 Task: Check the average views per listing of fenced yard in the last 1 year.
Action: Mouse moved to (916, 229)
Screenshot: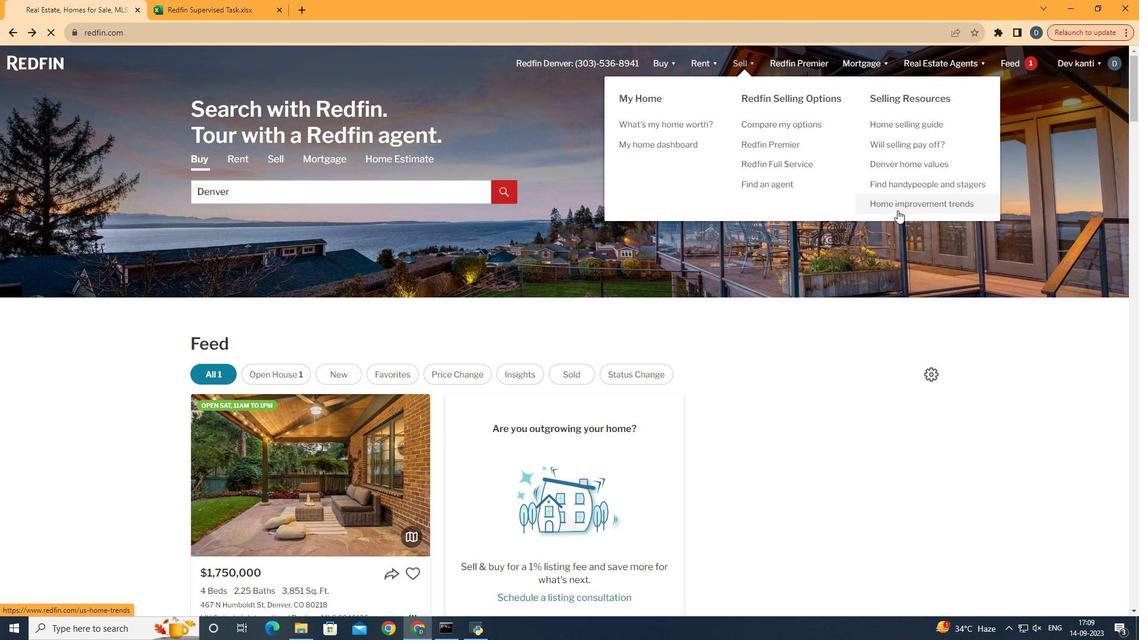 
Action: Mouse pressed left at (916, 229)
Screenshot: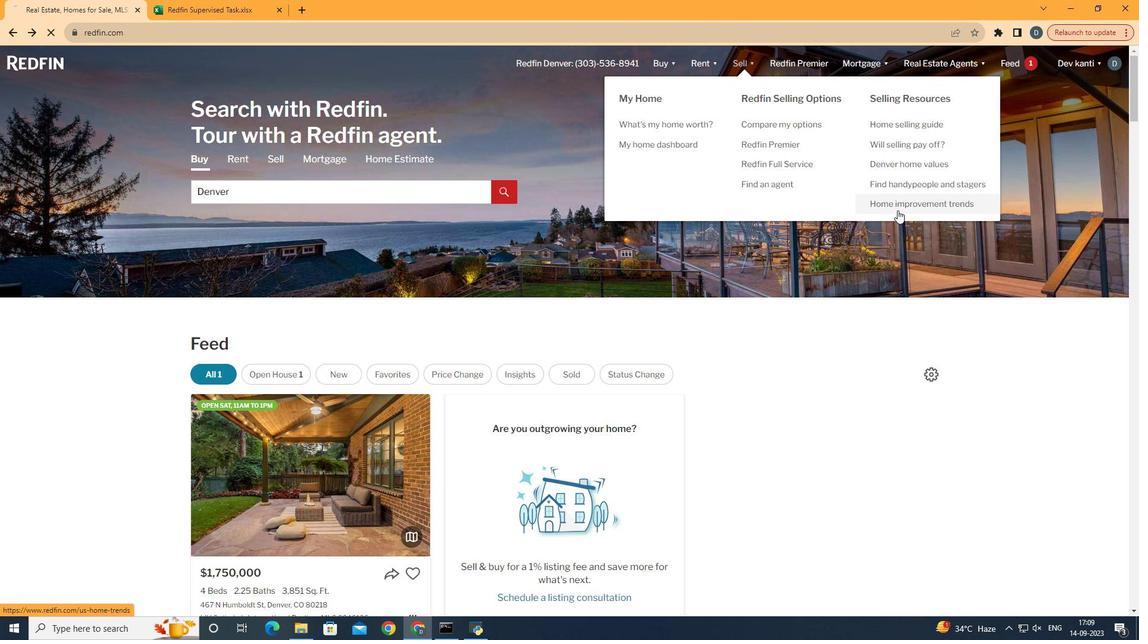 
Action: Mouse moved to (303, 253)
Screenshot: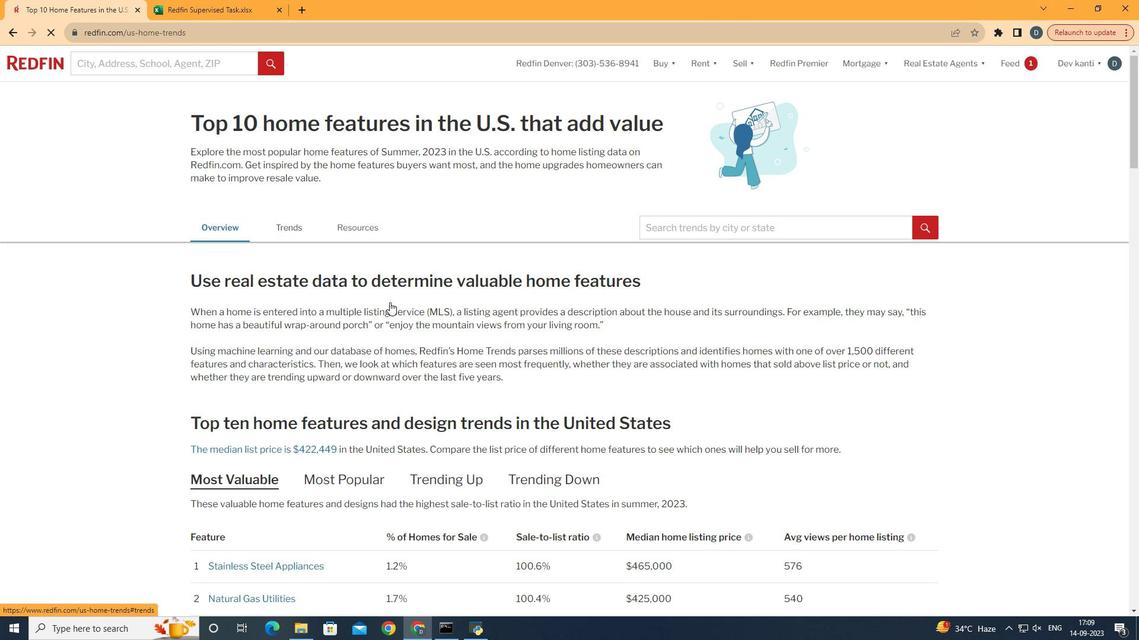 
Action: Mouse pressed left at (303, 253)
Screenshot: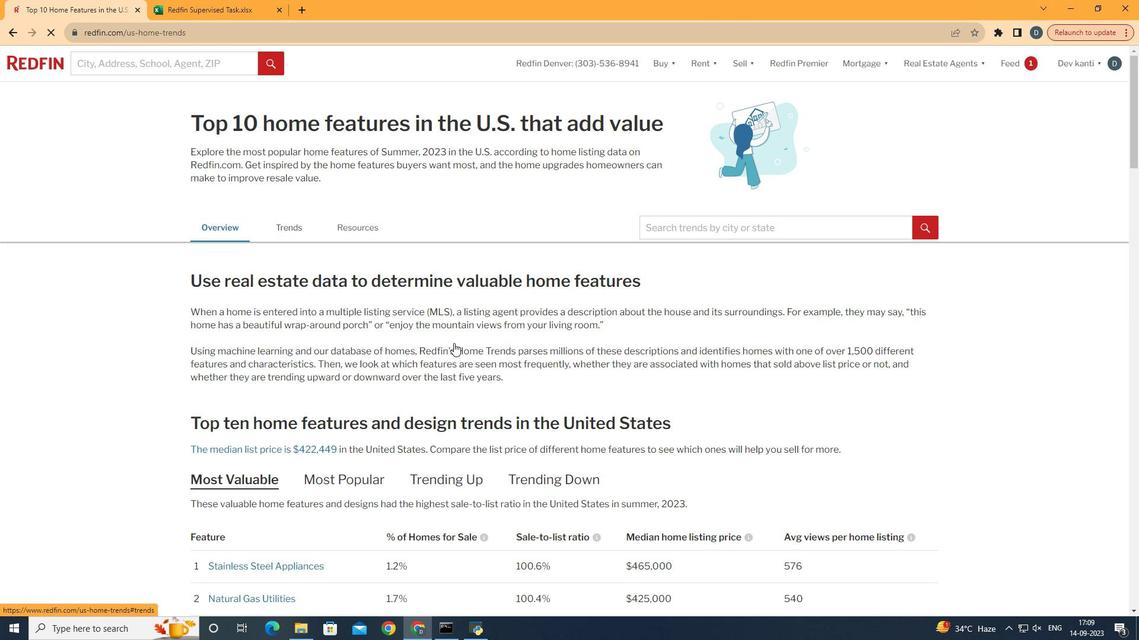 
Action: Mouse moved to (494, 372)
Screenshot: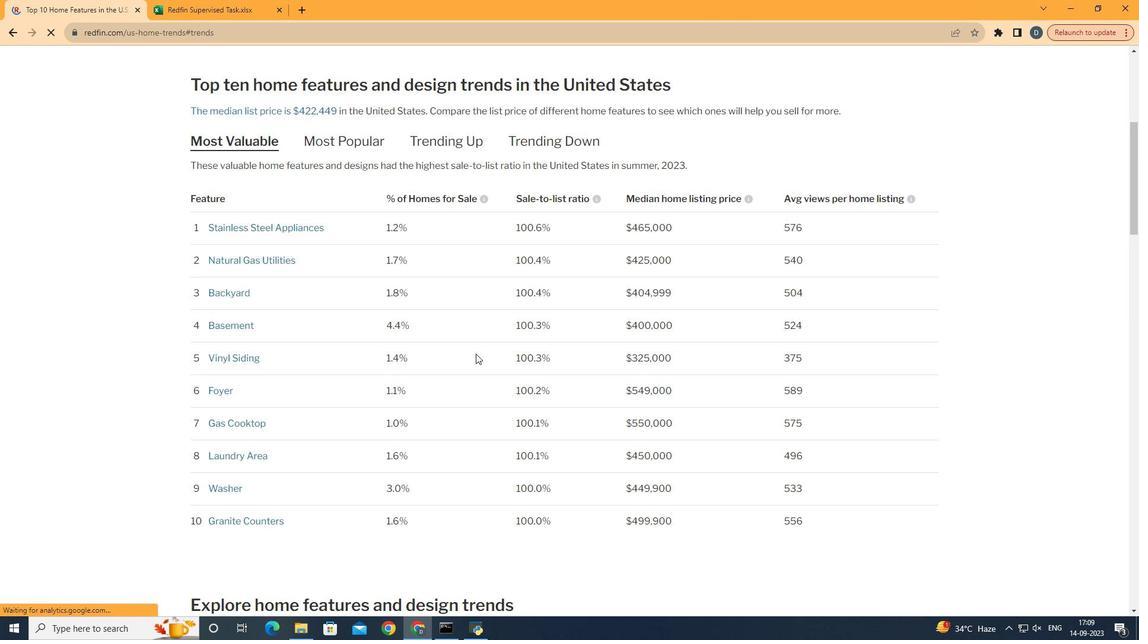 
Action: Mouse scrolled (494, 372) with delta (0, 0)
Screenshot: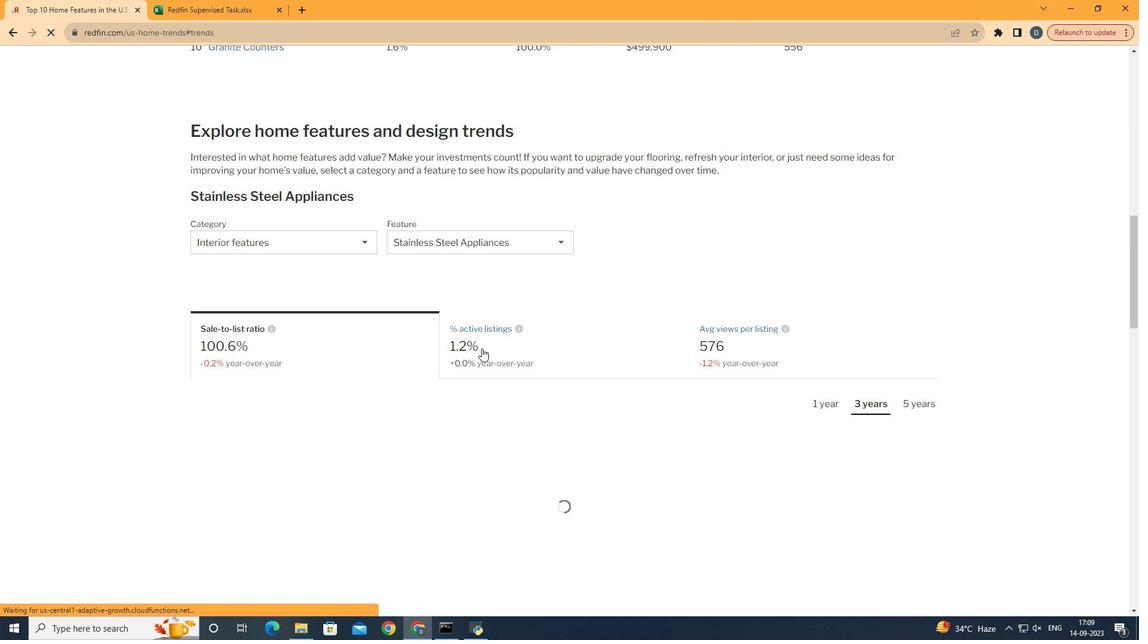 
Action: Mouse scrolled (494, 372) with delta (0, 0)
Screenshot: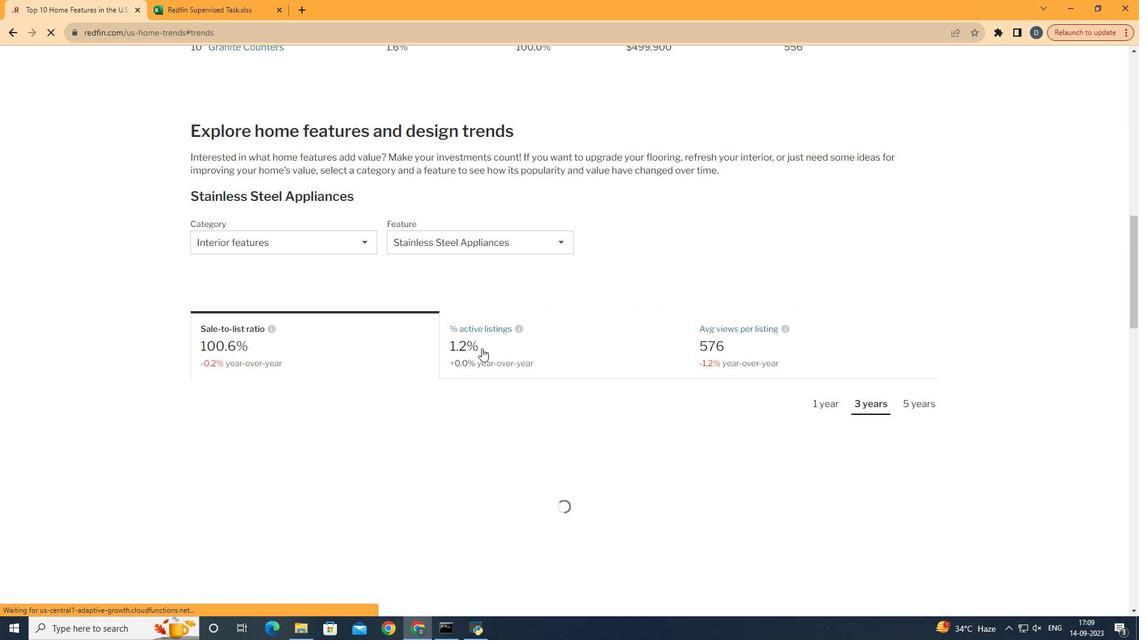 
Action: Mouse scrolled (494, 372) with delta (0, 0)
Screenshot: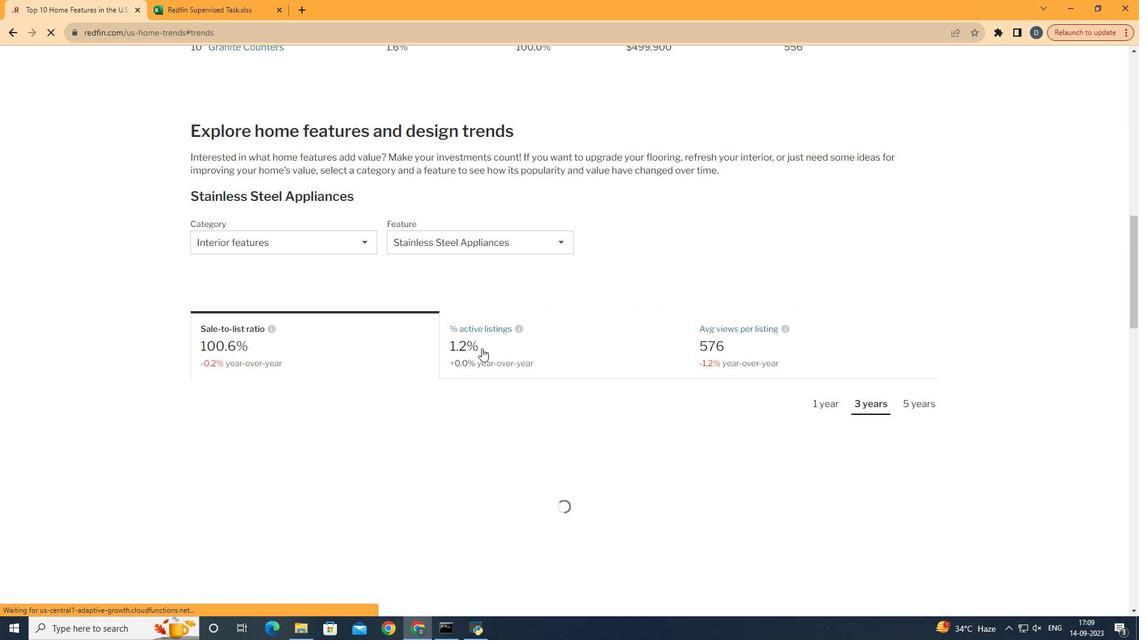 
Action: Mouse scrolled (494, 372) with delta (0, 0)
Screenshot: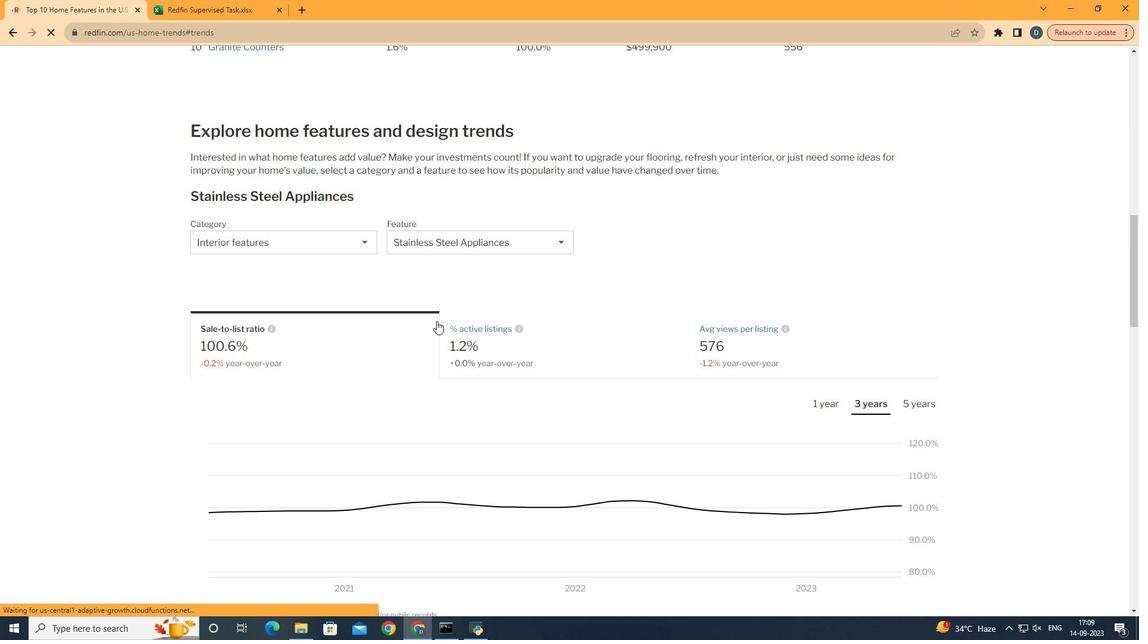 
Action: Mouse scrolled (494, 372) with delta (0, 0)
Screenshot: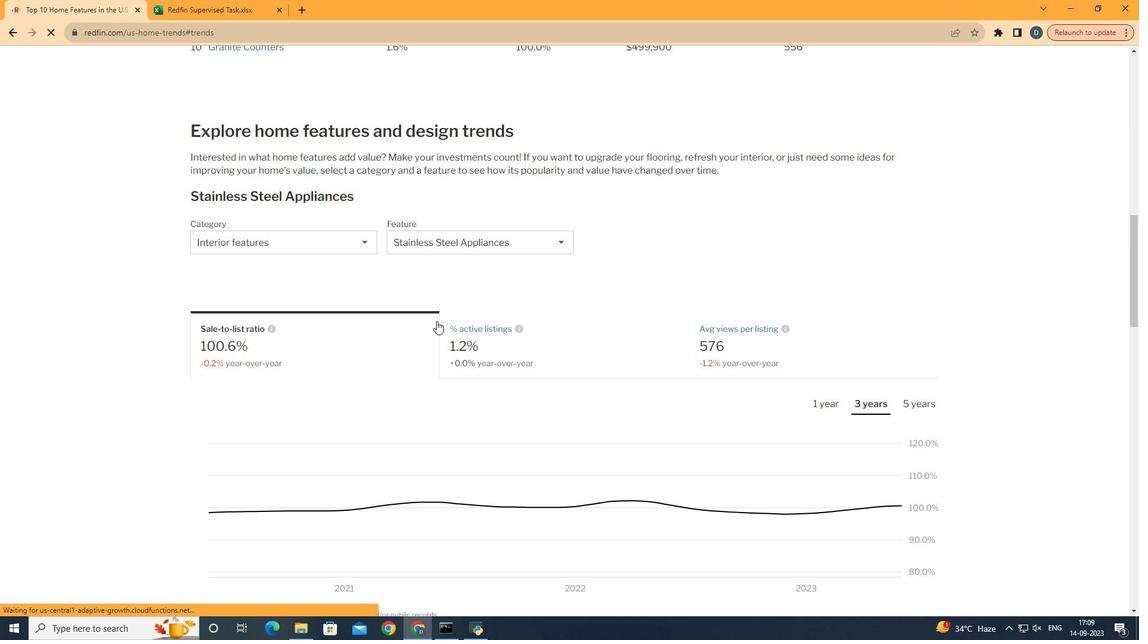 
Action: Mouse scrolled (494, 372) with delta (0, 0)
Screenshot: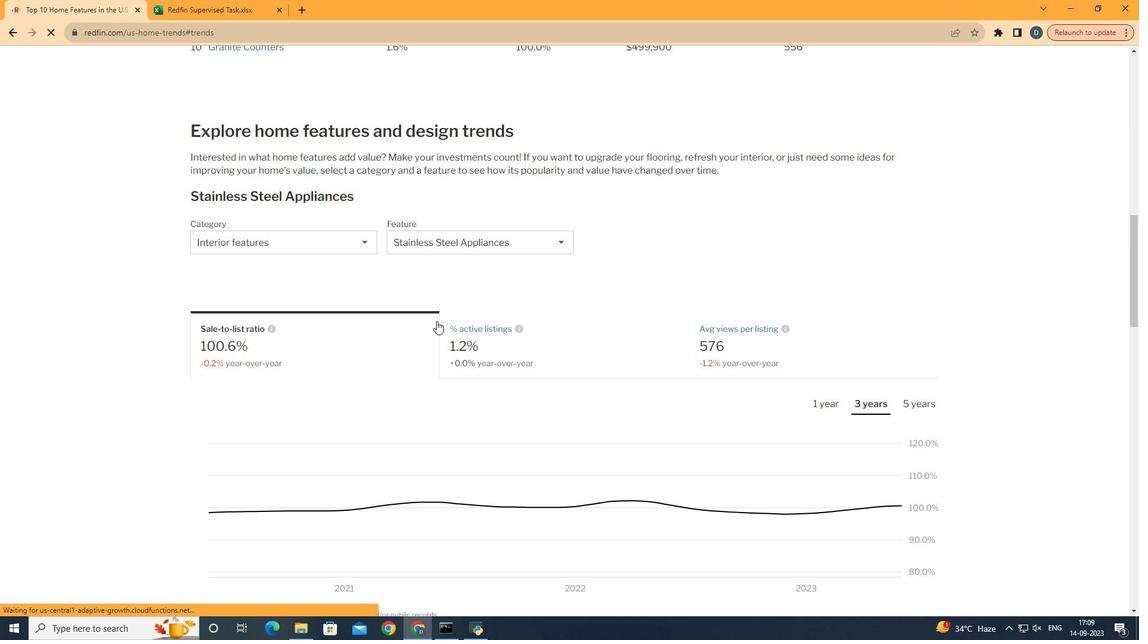 
Action: Mouse scrolled (494, 372) with delta (0, 0)
Screenshot: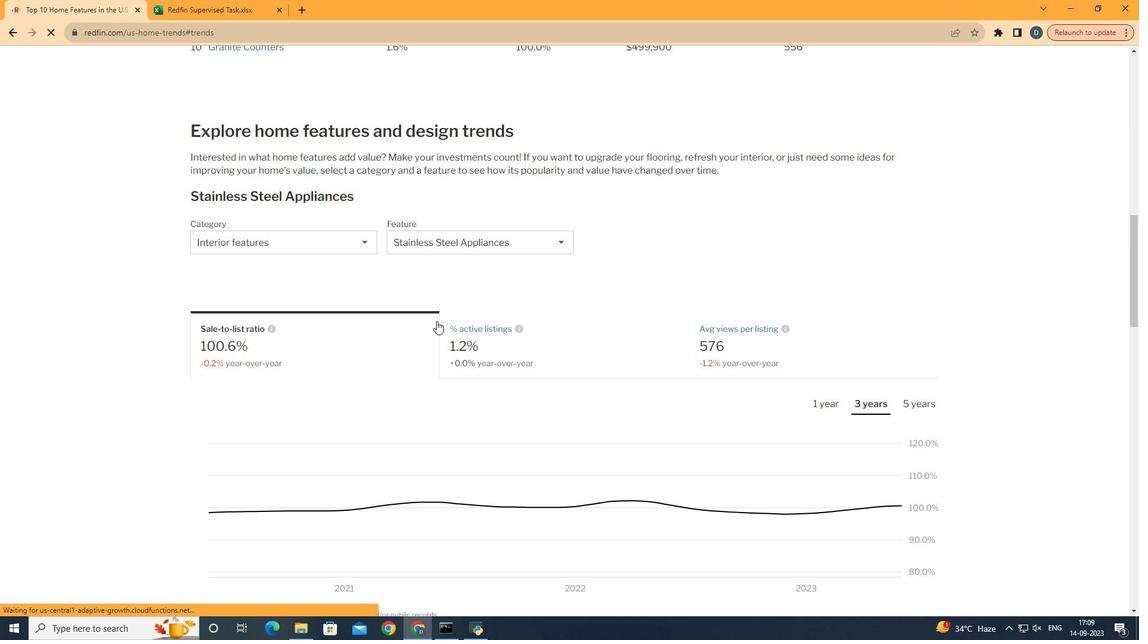 
Action: Mouse moved to (499, 372)
Screenshot: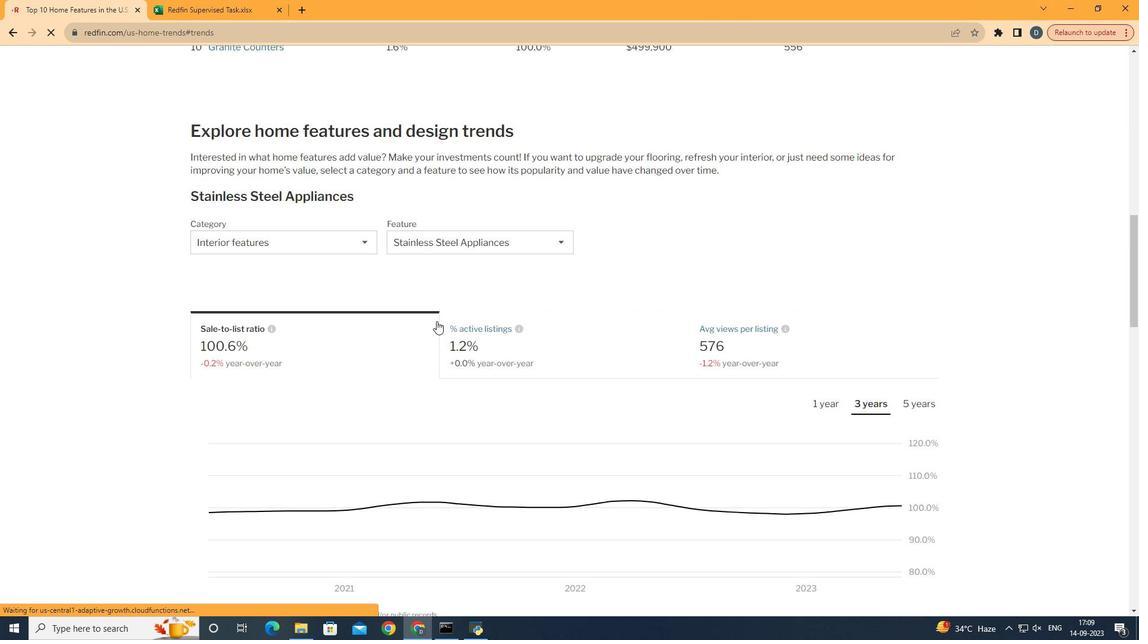 
Action: Mouse scrolled (499, 371) with delta (0, 0)
Screenshot: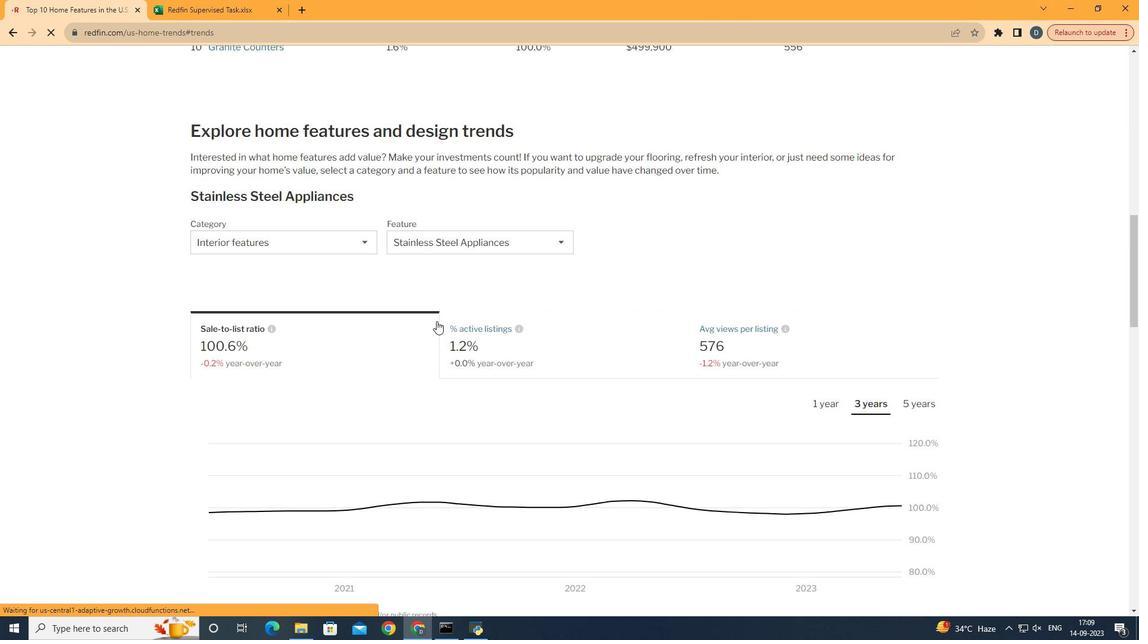 
Action: Mouse moved to (376, 277)
Screenshot: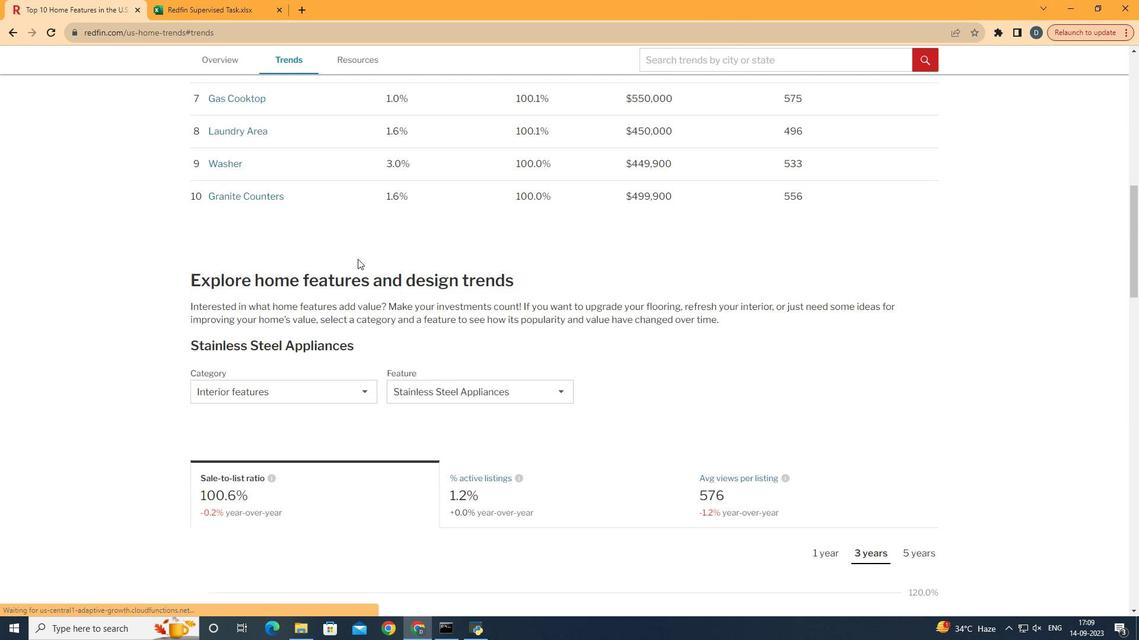 
Action: Mouse scrolled (376, 277) with delta (0, 0)
Screenshot: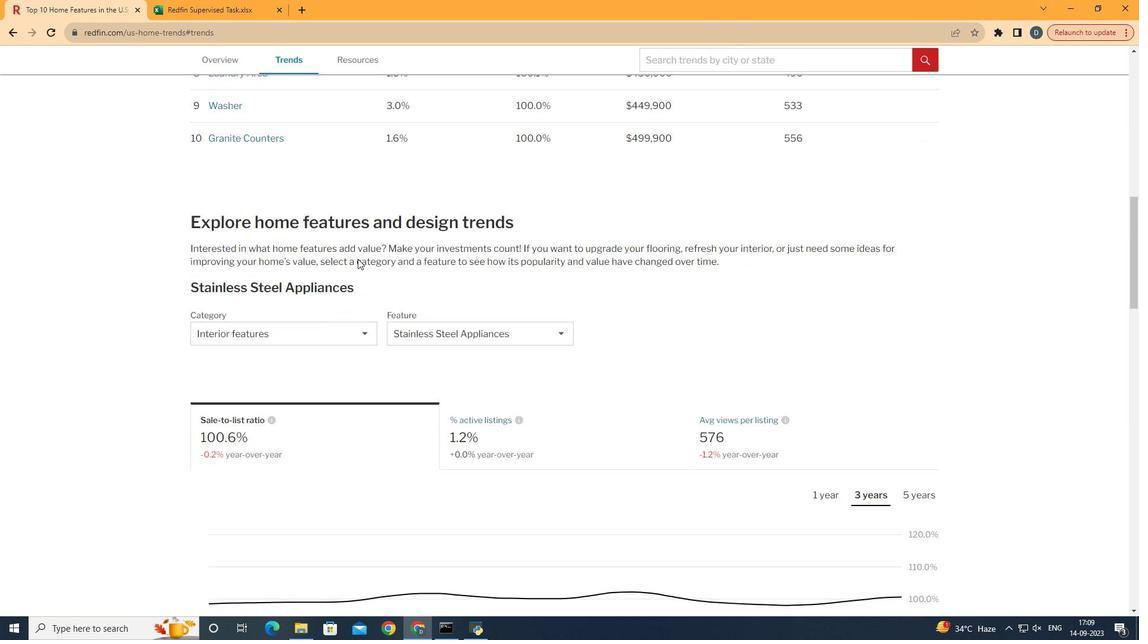
Action: Mouse scrolled (376, 277) with delta (0, 0)
Screenshot: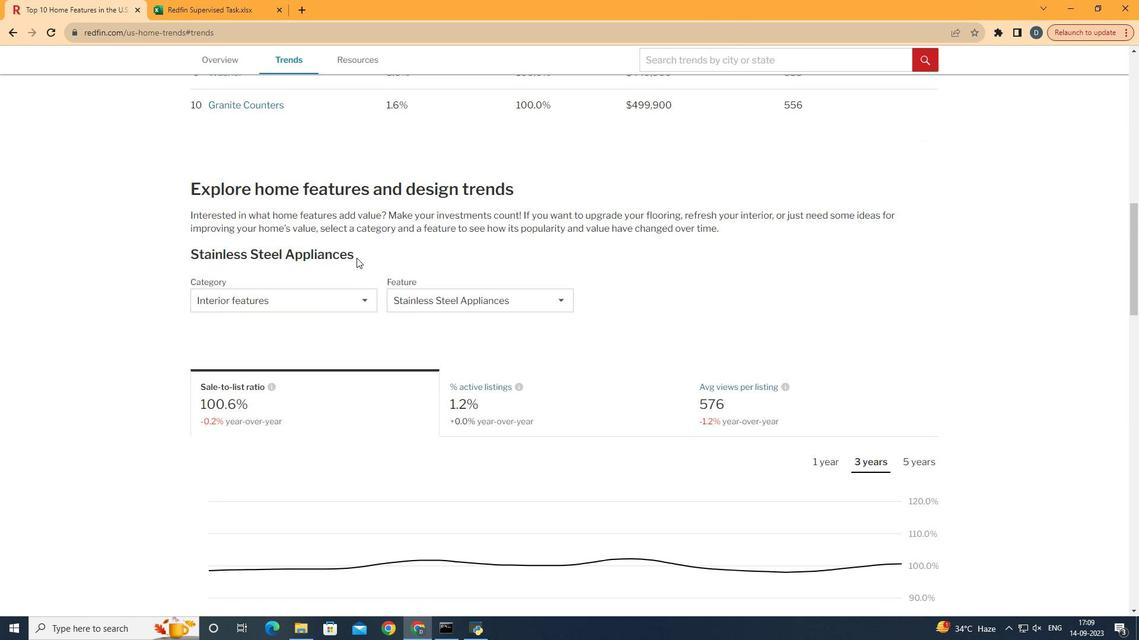 
Action: Mouse moved to (361, 310)
Screenshot: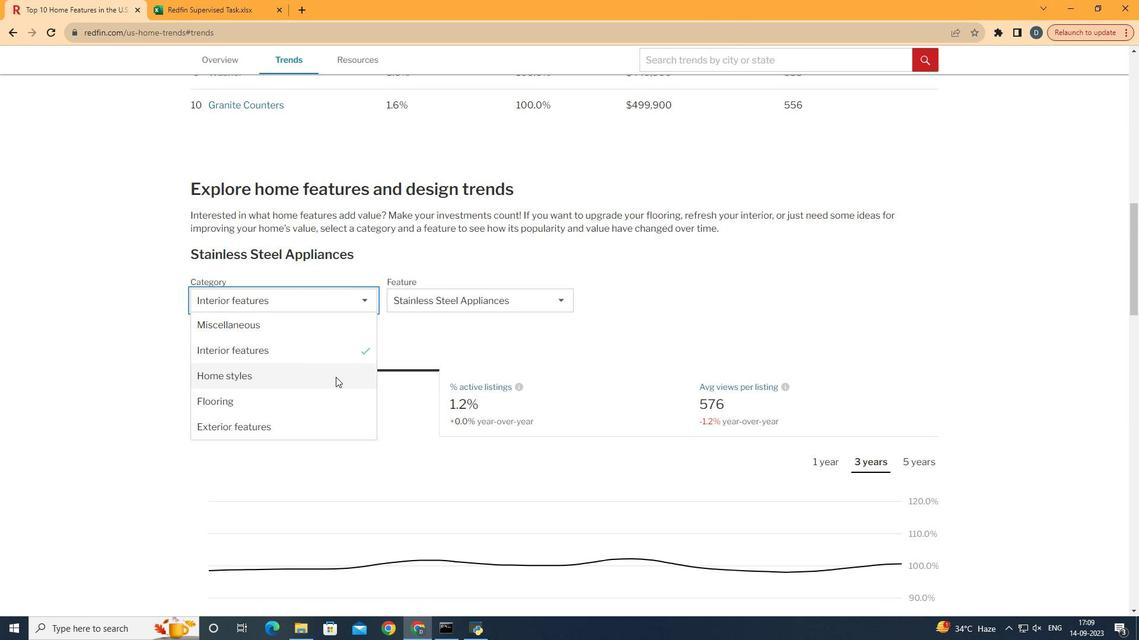 
Action: Mouse pressed left at (361, 310)
Screenshot: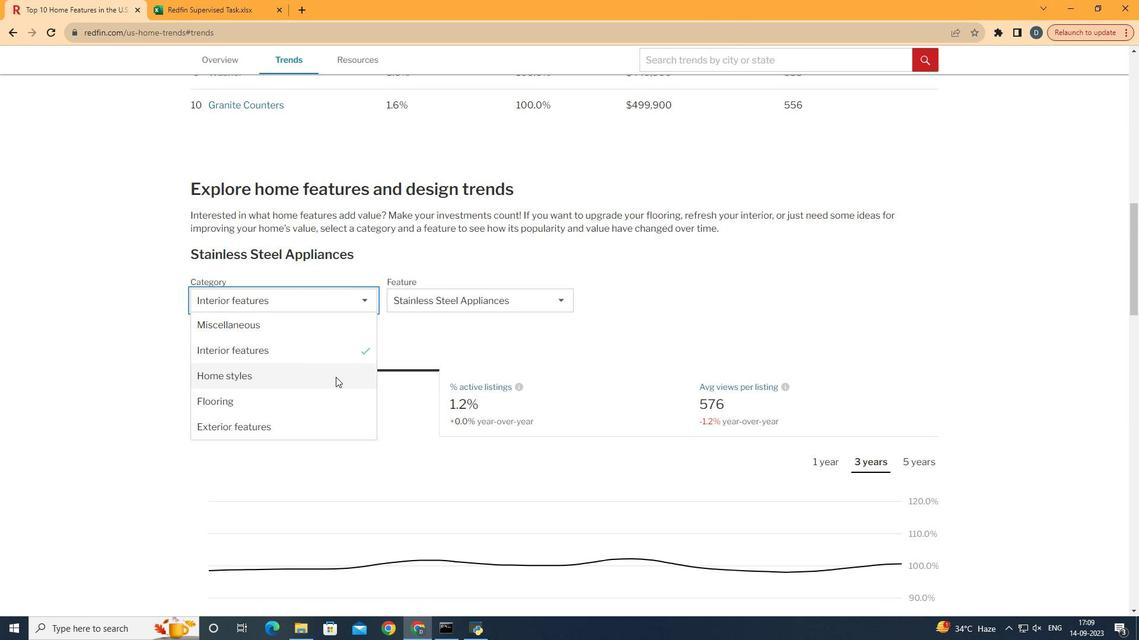 
Action: Mouse moved to (334, 437)
Screenshot: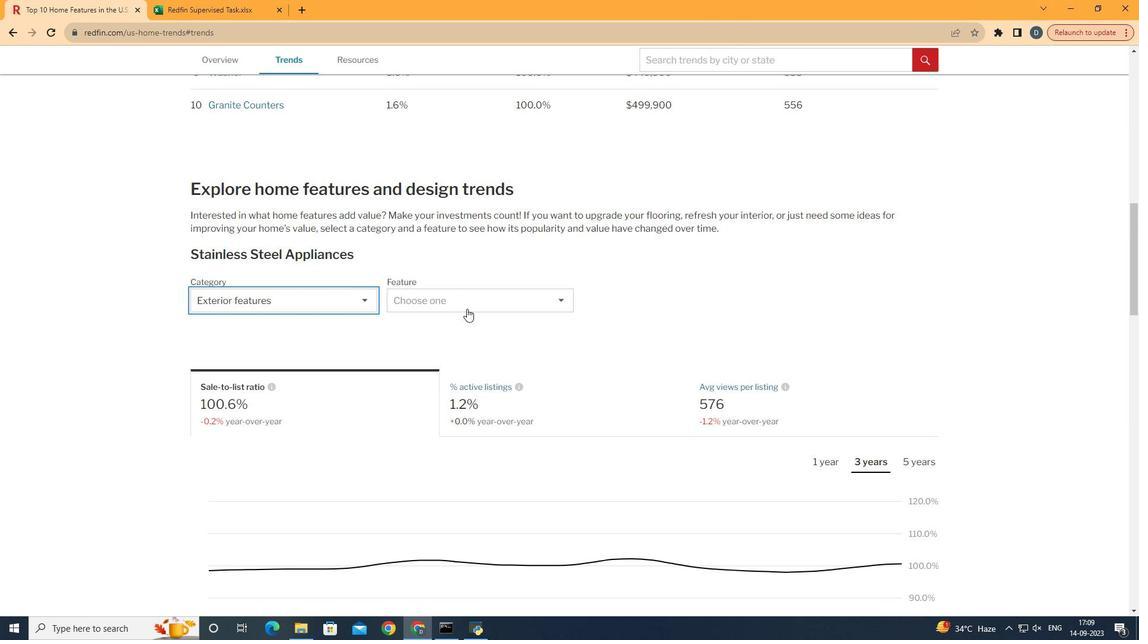 
Action: Mouse pressed left at (334, 437)
Screenshot: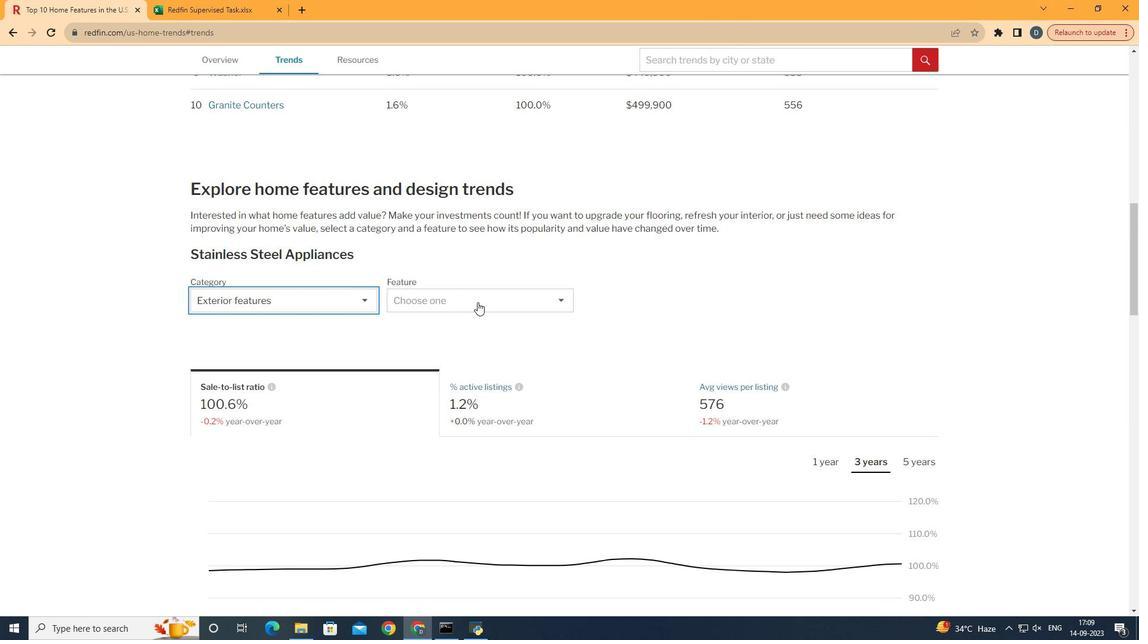 
Action: Mouse moved to (500, 310)
Screenshot: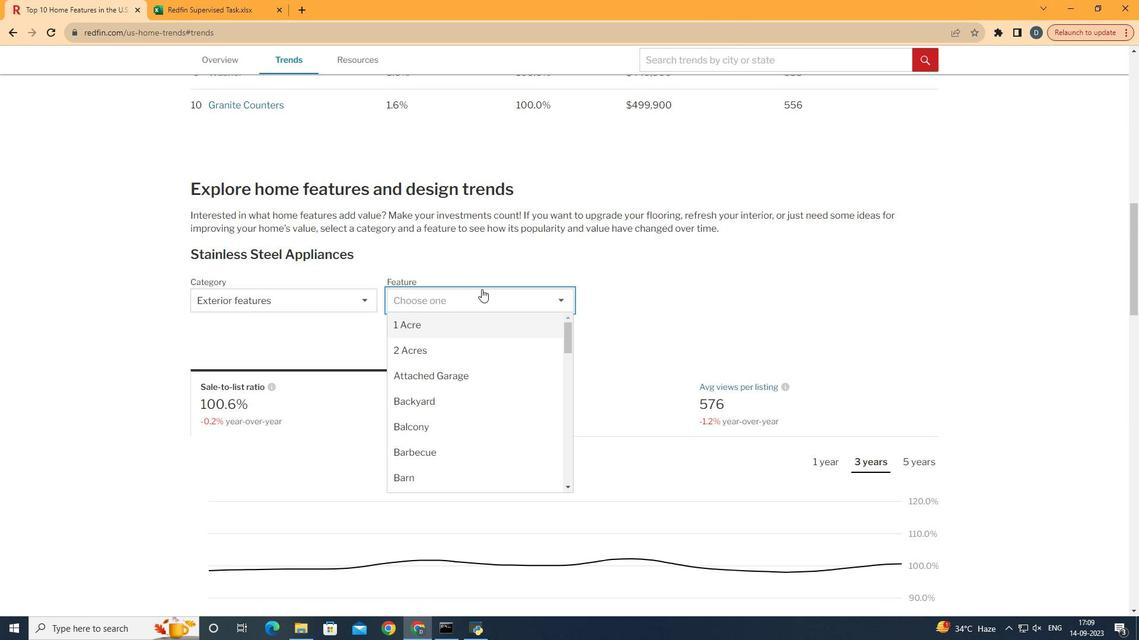 
Action: Mouse pressed left at (500, 310)
Screenshot: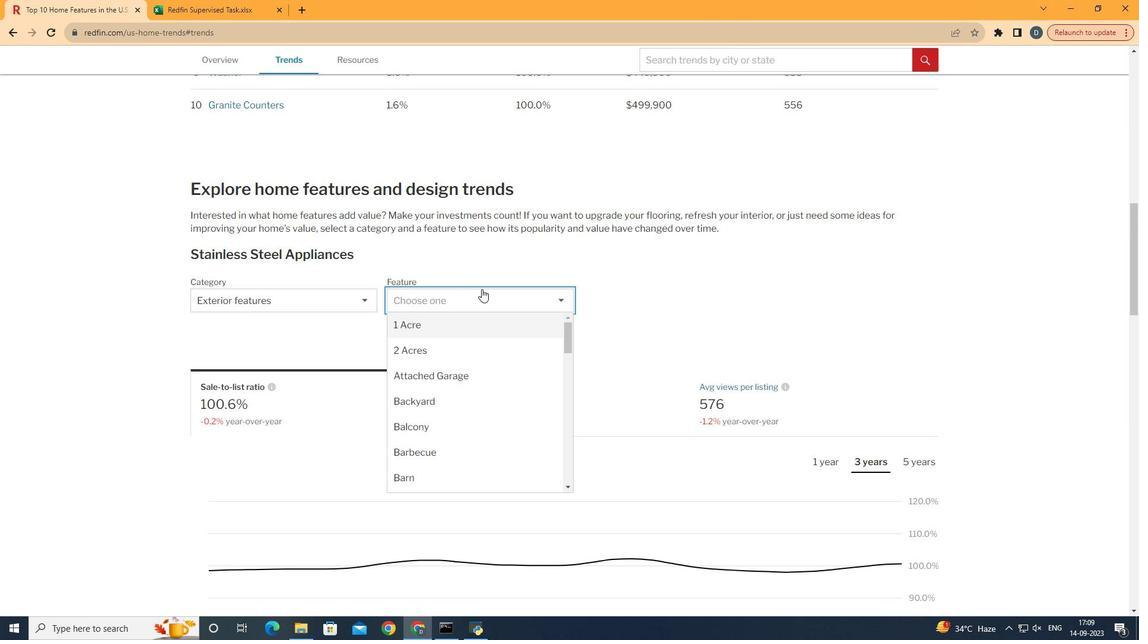 
Action: Mouse moved to (480, 410)
Screenshot: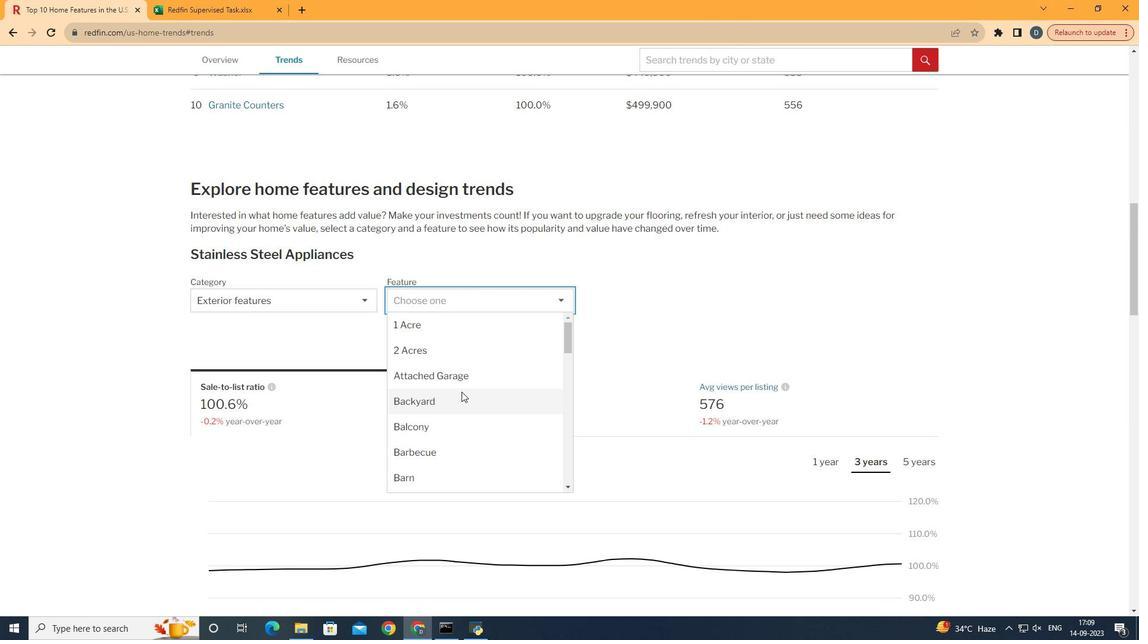 
Action: Mouse scrolled (480, 410) with delta (0, 0)
Screenshot: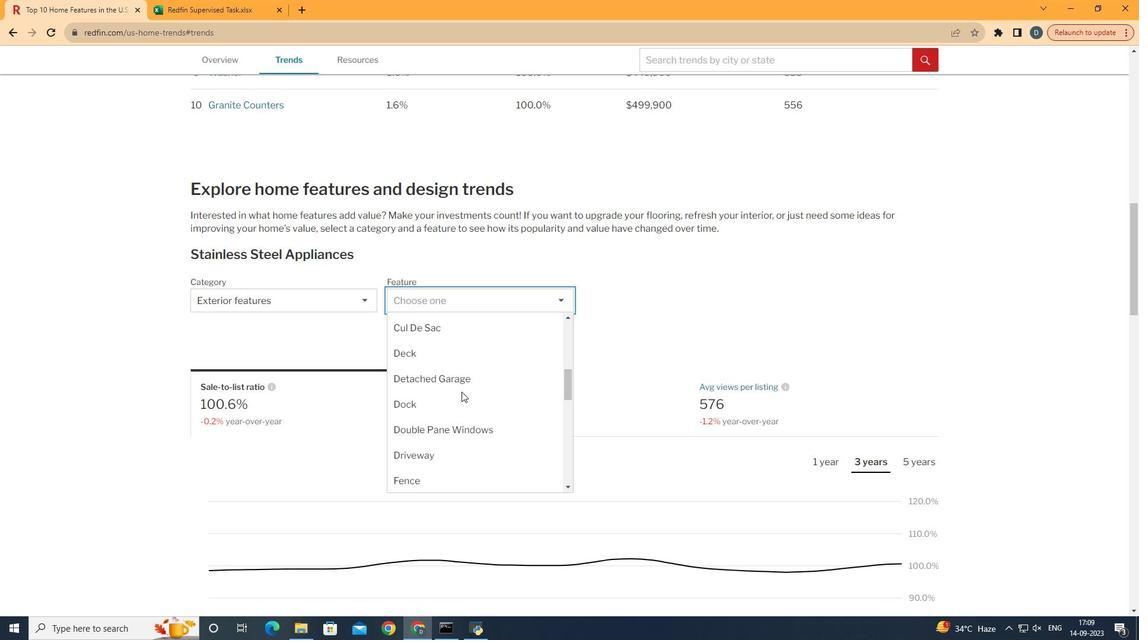 
Action: Mouse scrolled (480, 410) with delta (0, 0)
Screenshot: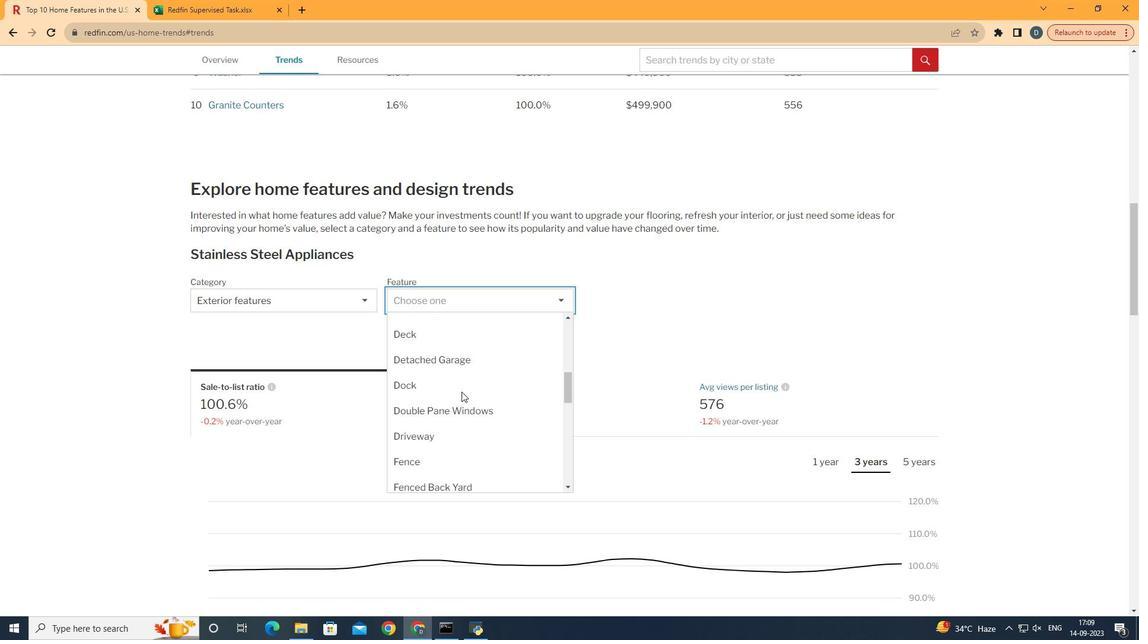 
Action: Mouse scrolled (480, 410) with delta (0, 0)
Screenshot: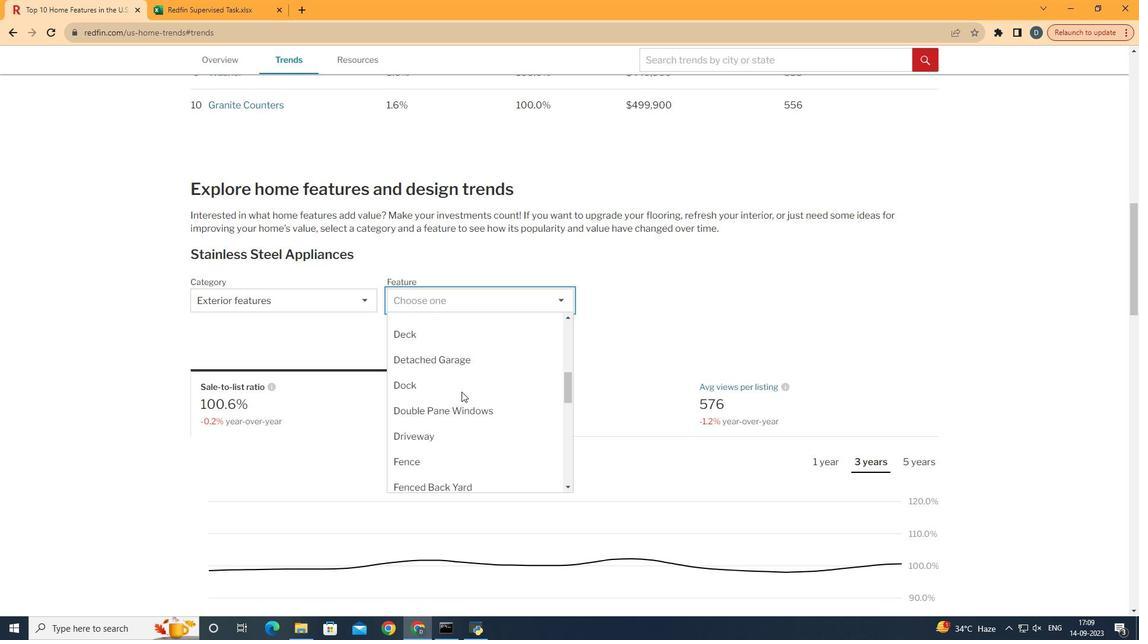 
Action: Mouse scrolled (480, 410) with delta (0, 0)
Screenshot: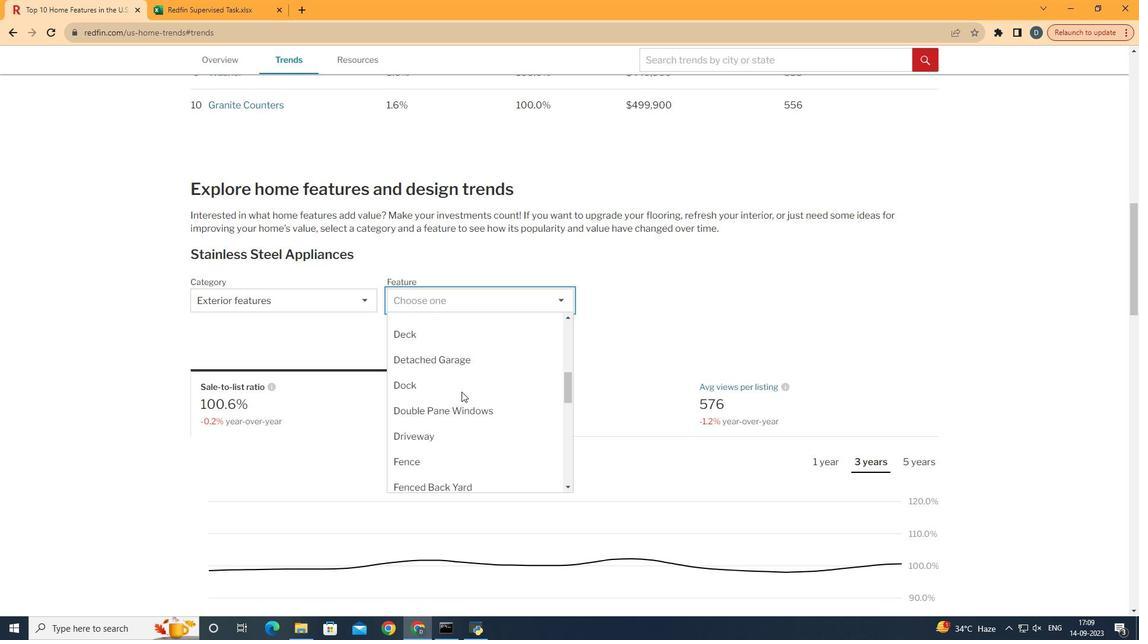 
Action: Mouse scrolled (480, 410) with delta (0, 0)
Screenshot: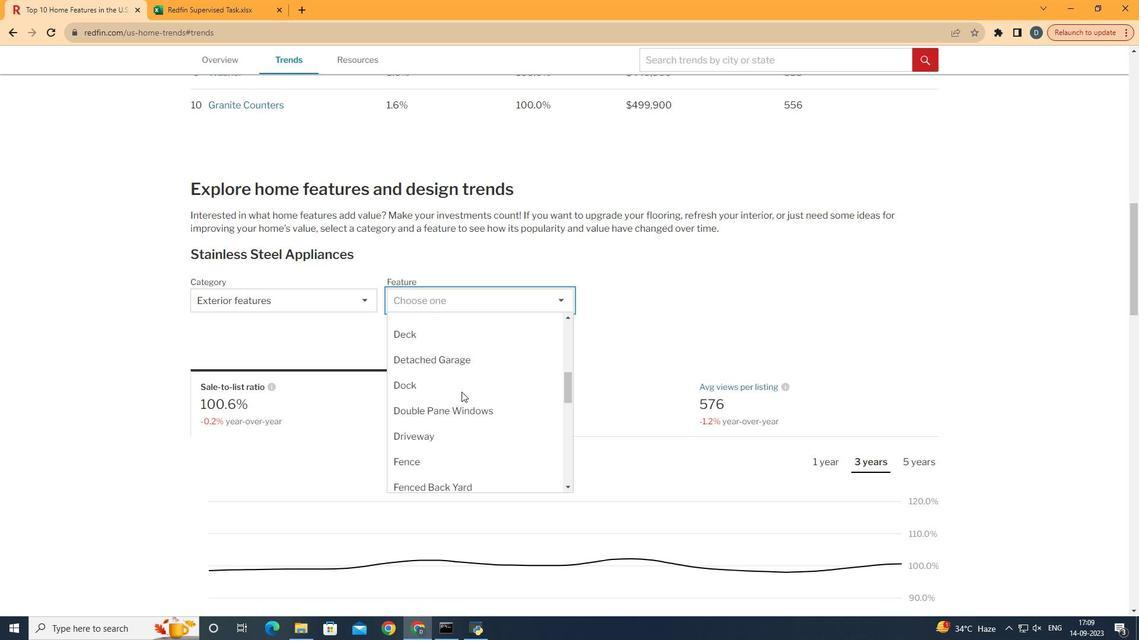 
Action: Mouse moved to (480, 411)
Screenshot: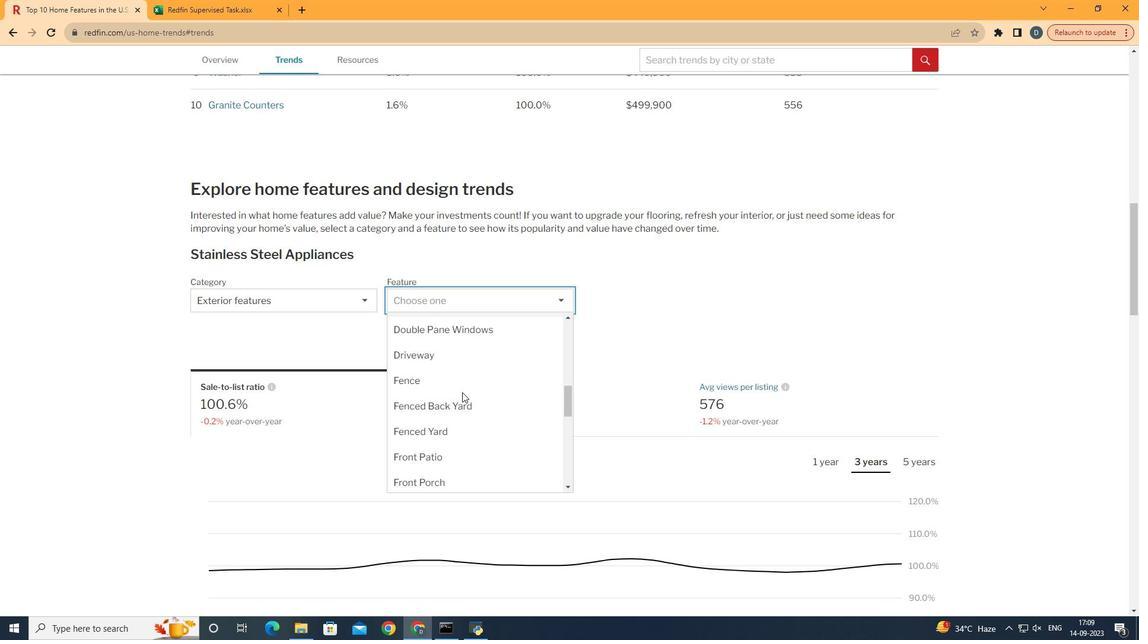 
Action: Mouse scrolled (480, 410) with delta (0, 0)
Screenshot: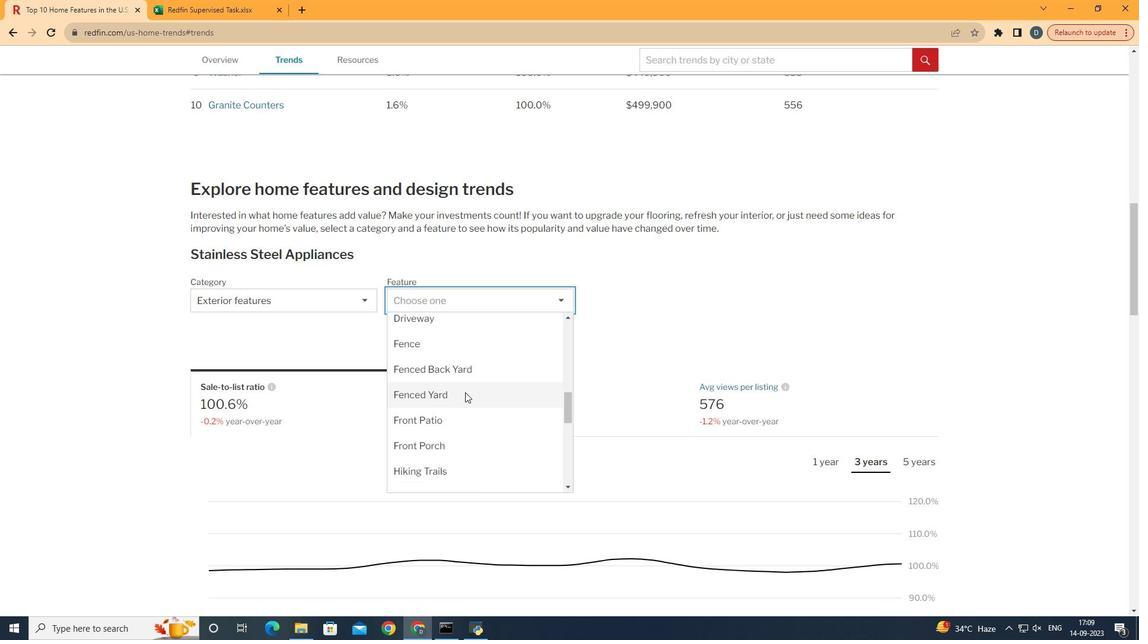 
Action: Mouse scrolled (480, 410) with delta (0, 0)
Screenshot: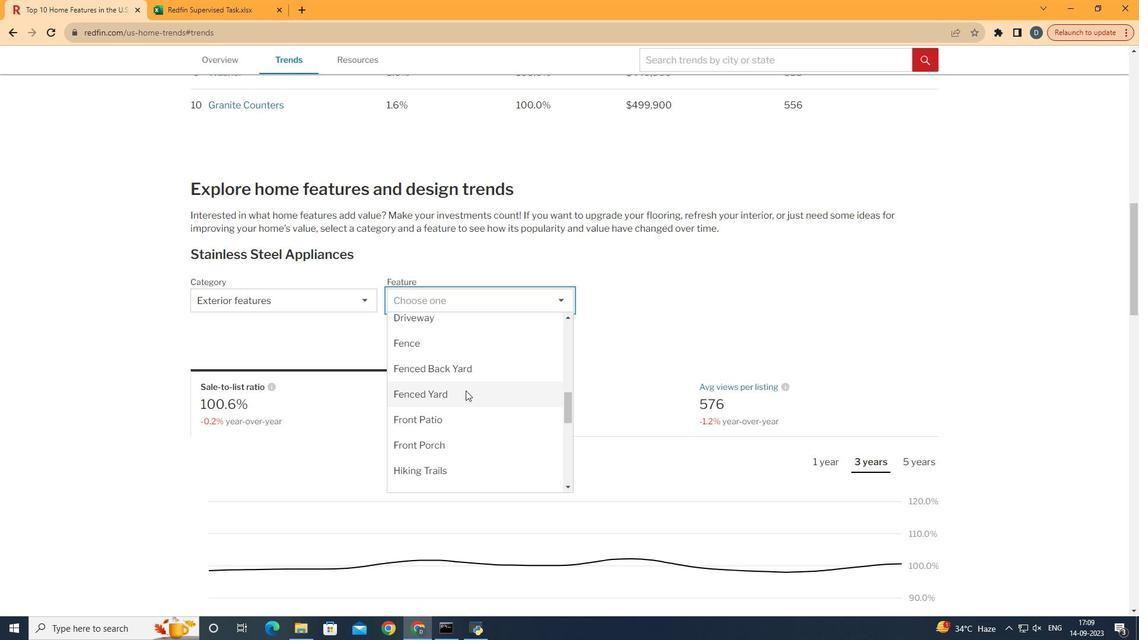 
Action: Mouse moved to (488, 420)
Screenshot: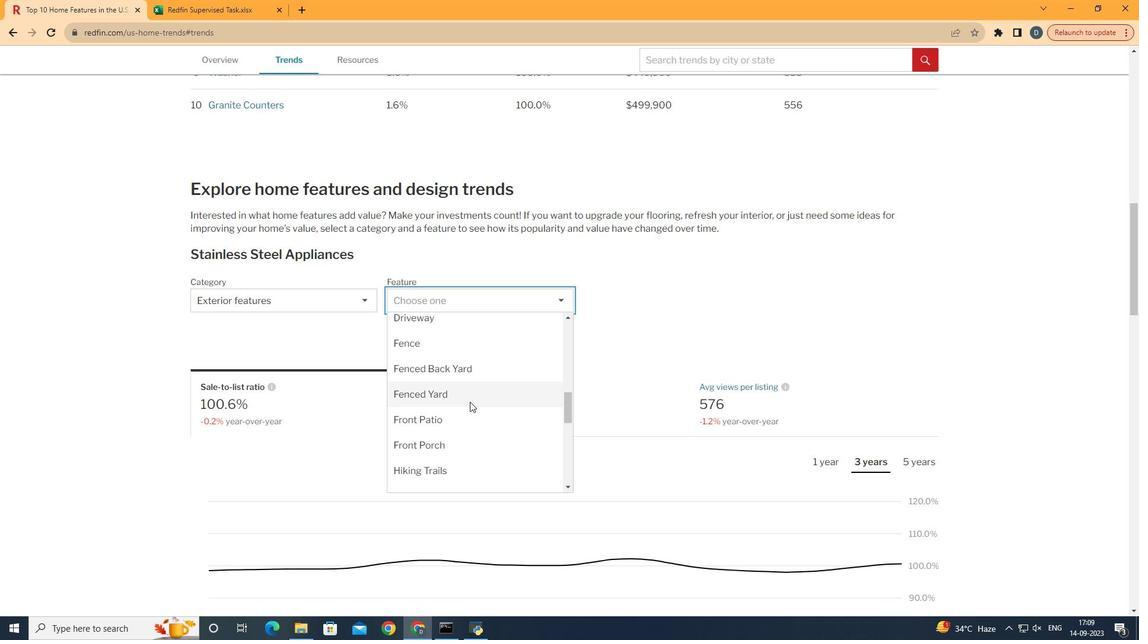 
Action: Mouse pressed left at (488, 420)
Screenshot: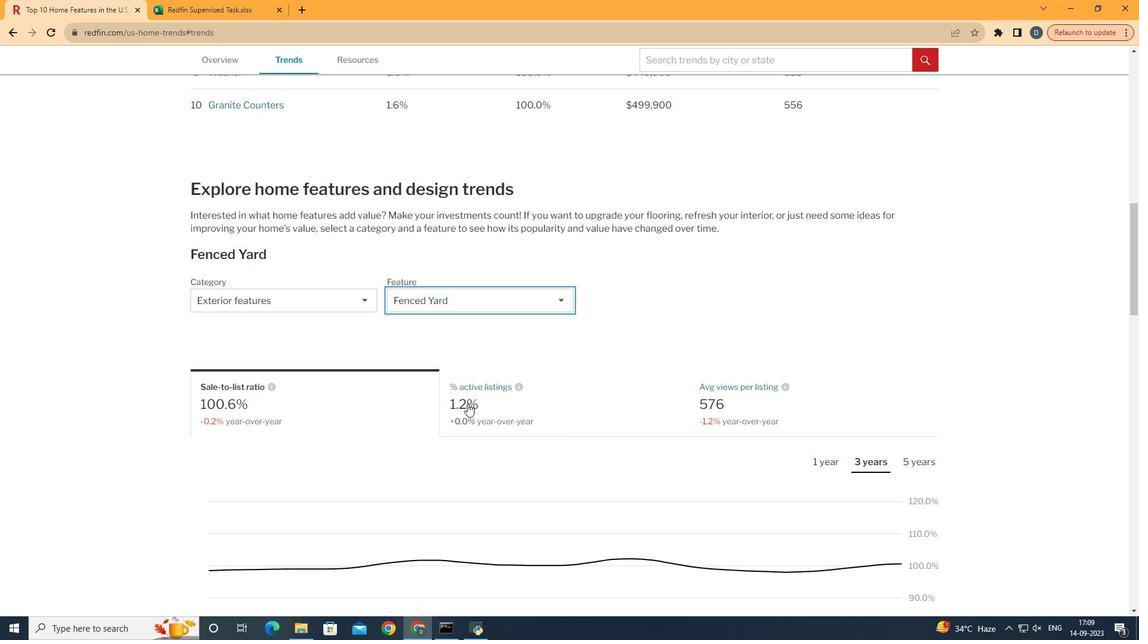 
Action: Mouse moved to (685, 357)
Screenshot: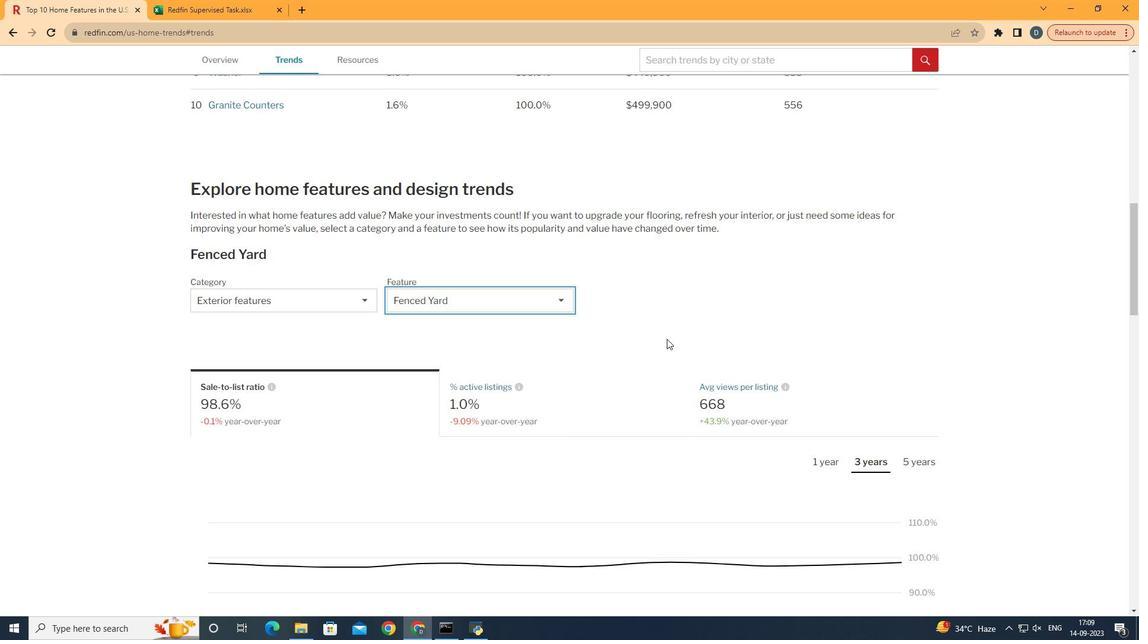 
Action: Mouse scrolled (685, 357) with delta (0, 0)
Screenshot: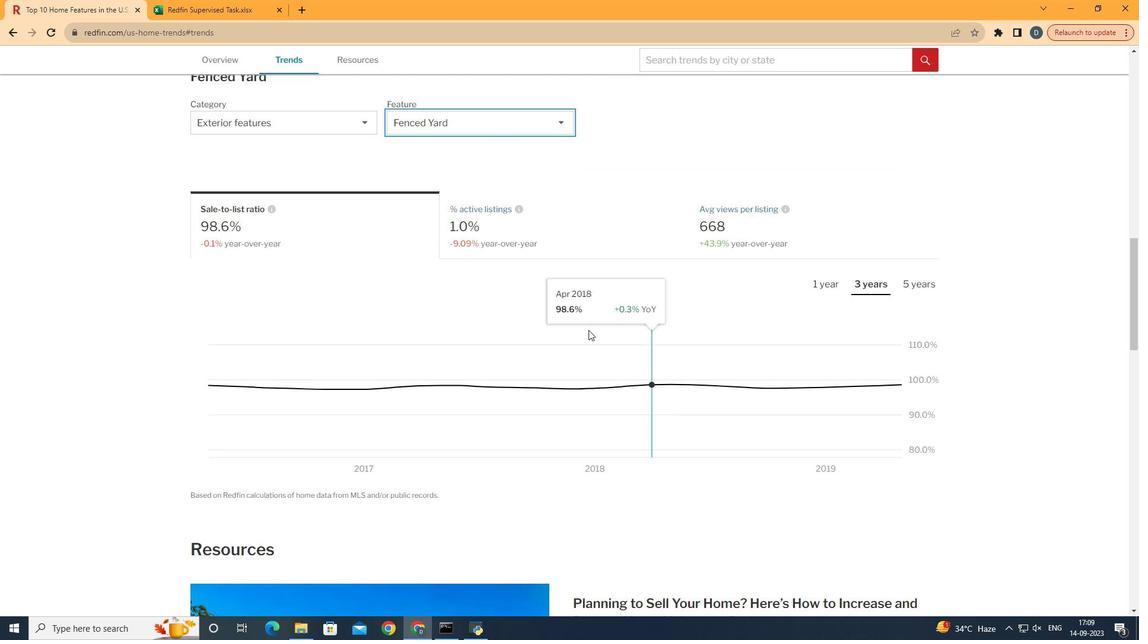 
Action: Mouse scrolled (685, 357) with delta (0, 0)
Screenshot: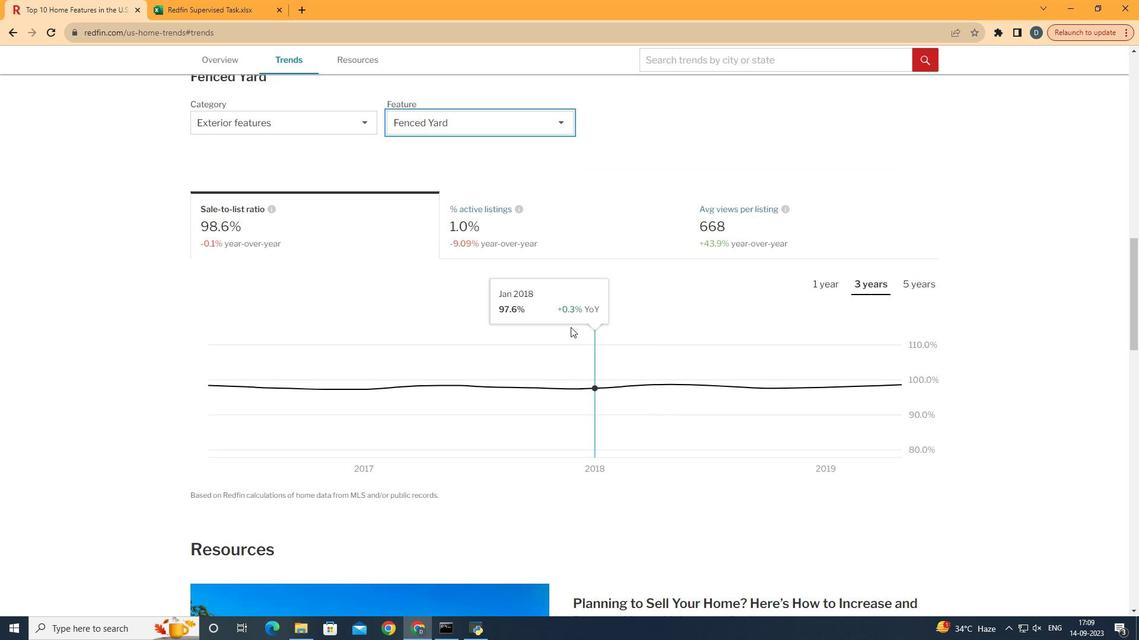 
Action: Mouse scrolled (685, 357) with delta (0, 0)
Screenshot: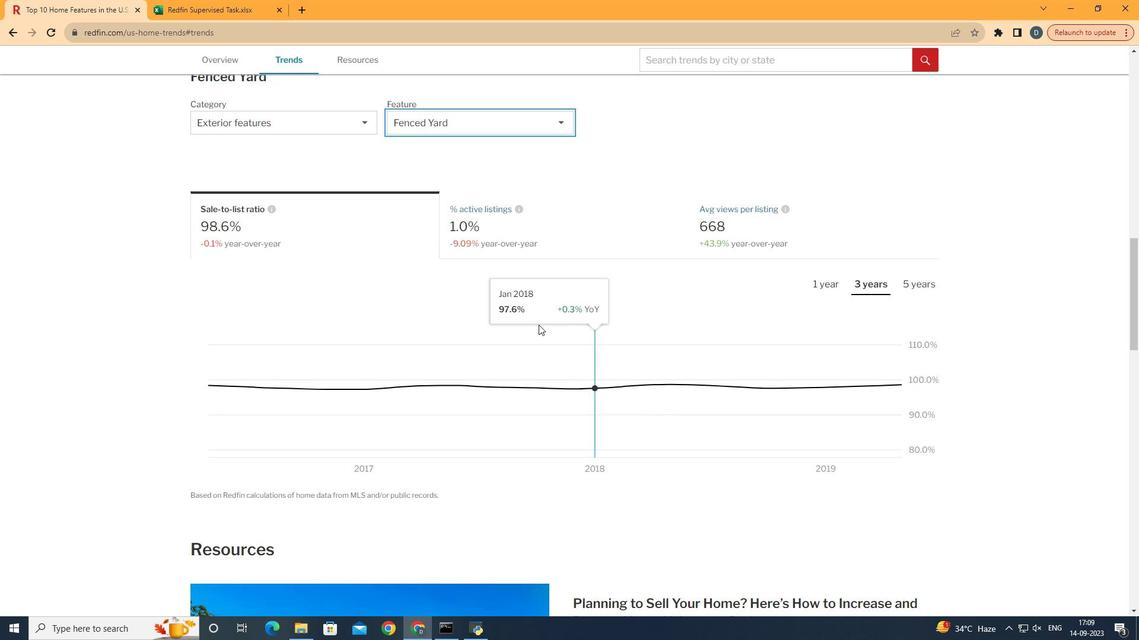 
Action: Mouse moved to (825, 250)
Screenshot: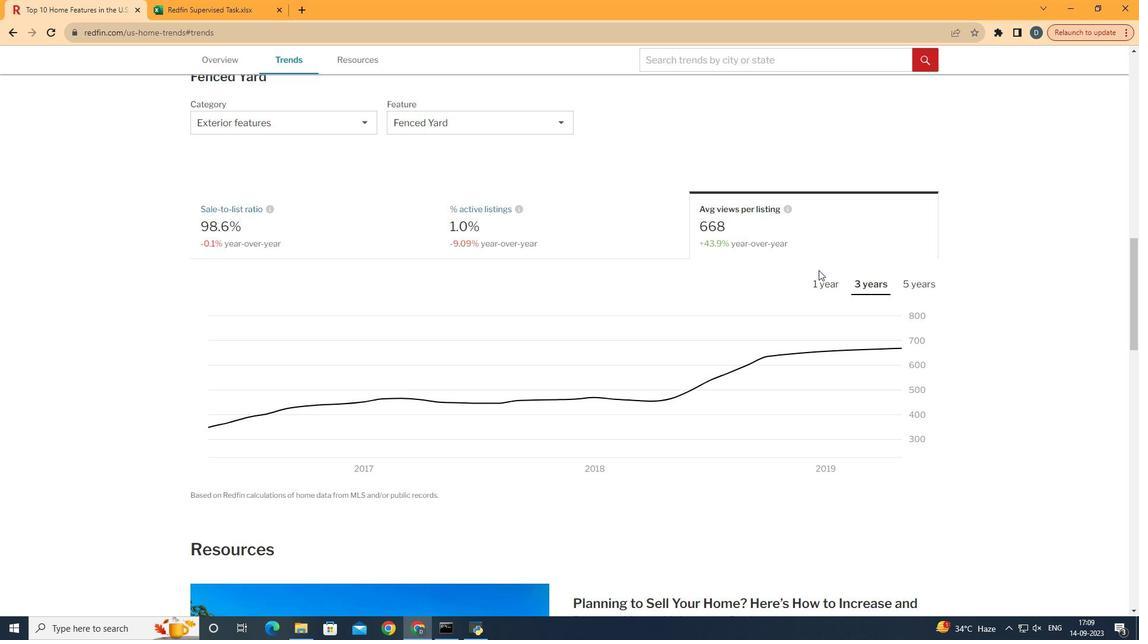 
Action: Mouse pressed left at (825, 250)
Screenshot: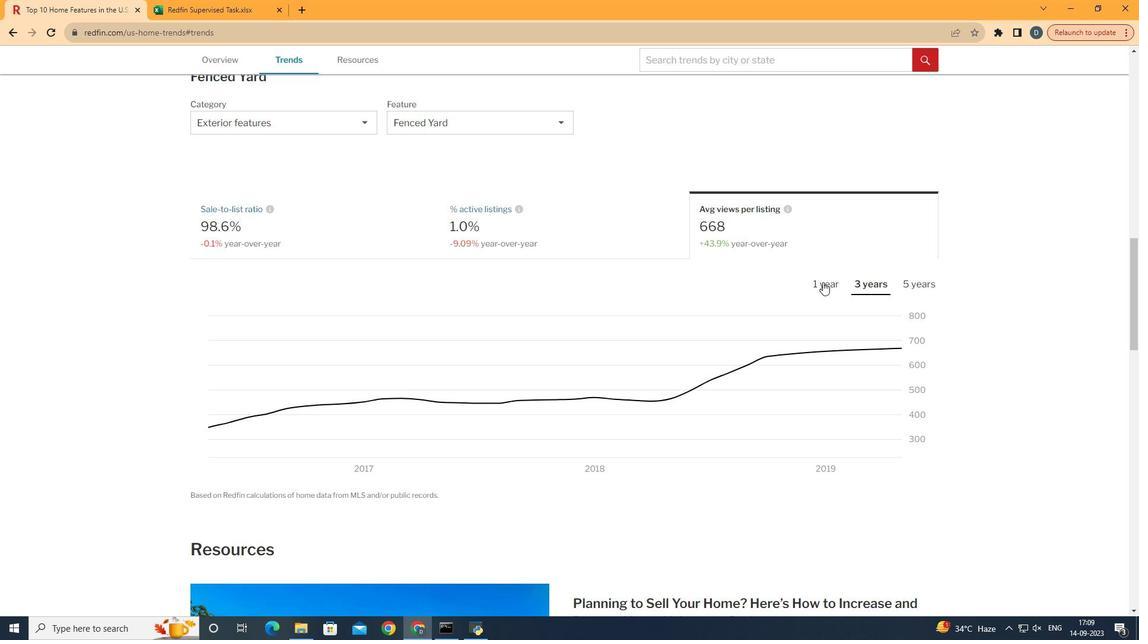 
Action: Mouse moved to (843, 305)
Screenshot: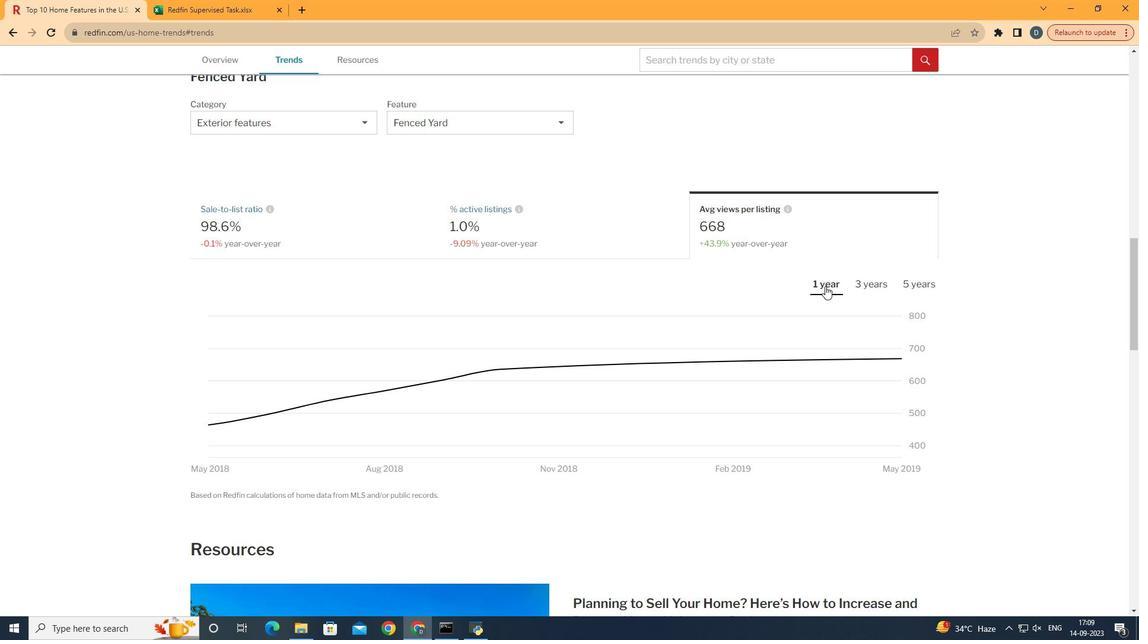 
Action: Mouse pressed left at (843, 305)
Screenshot: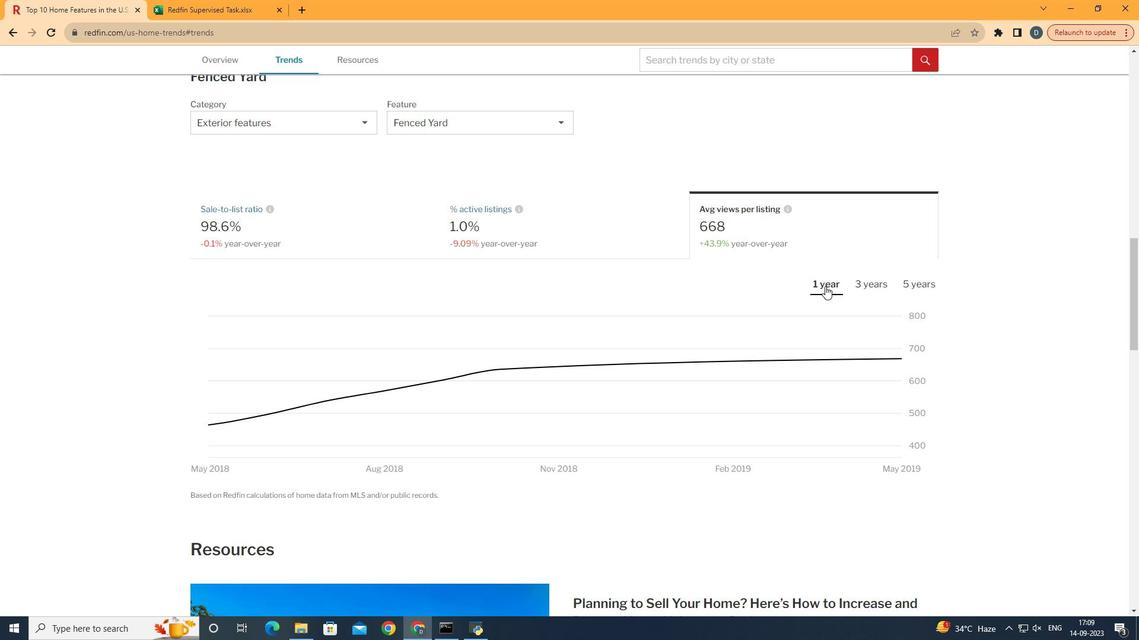 
Action: Mouse moved to (842, 305)
Screenshot: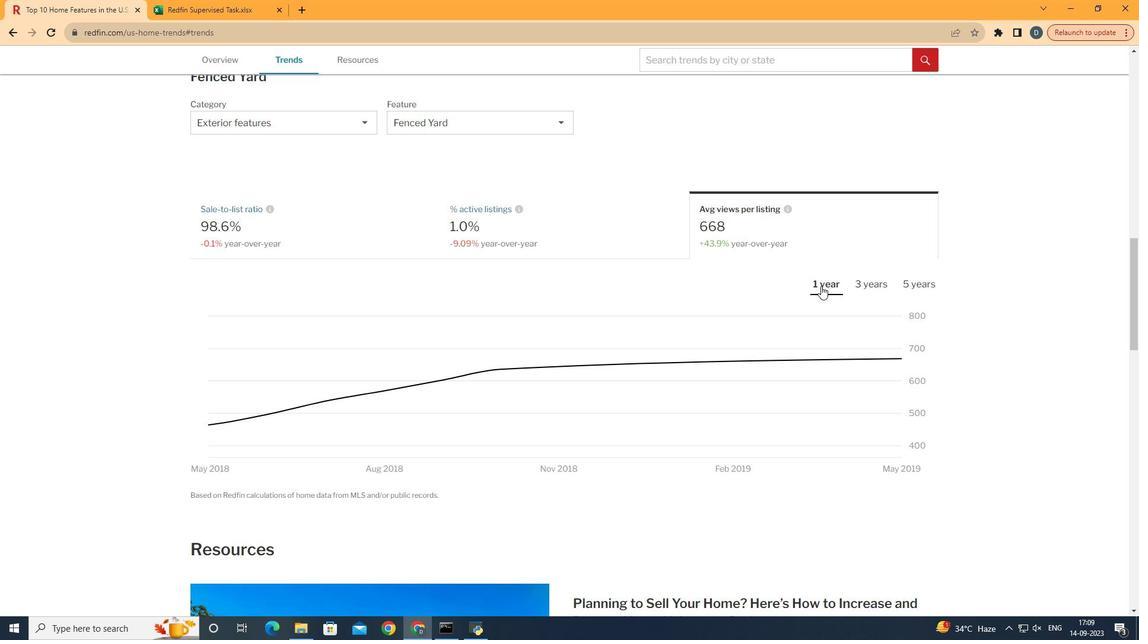 
